 Task: Move email   from Email0080 from folder Inbox to folder Deleted items with a subject Subject0076
Action: Mouse moved to (507, 536)
Screenshot: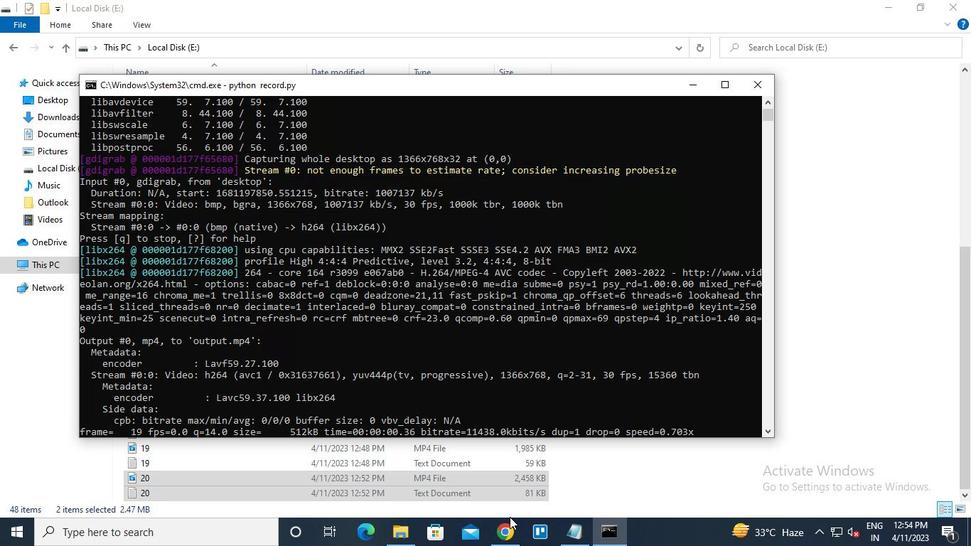 
Action: Mouse pressed left at (507, 536)
Screenshot: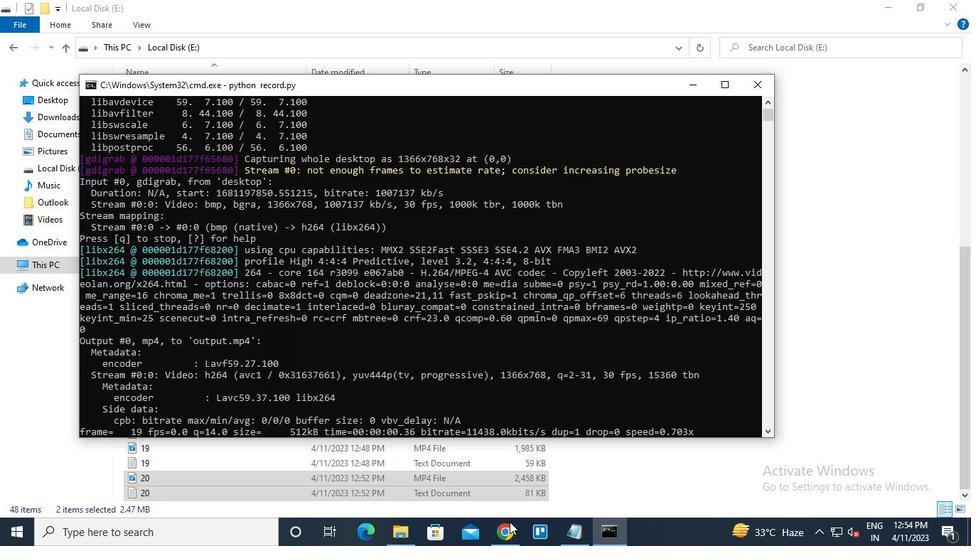 
Action: Mouse moved to (299, 265)
Screenshot: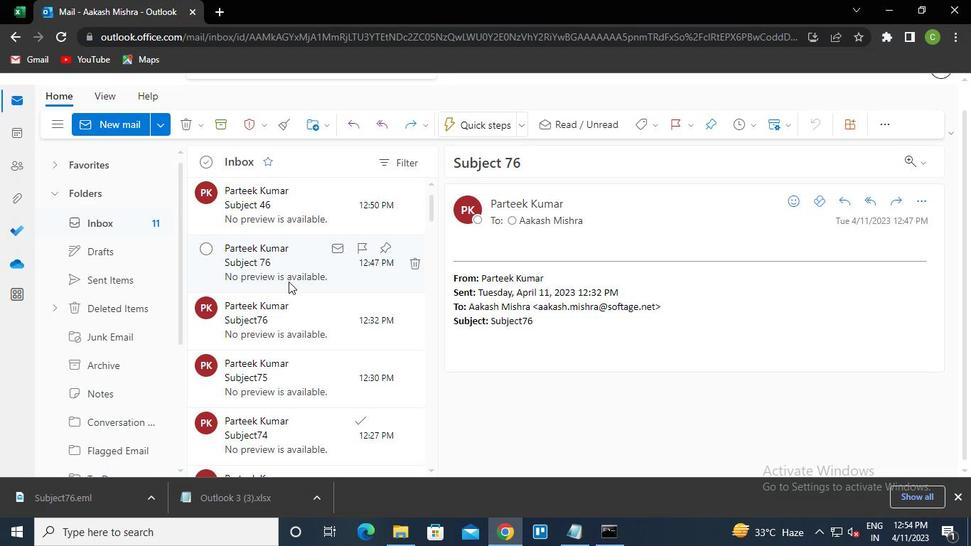 
Action: Mouse pressed left at (299, 265)
Screenshot: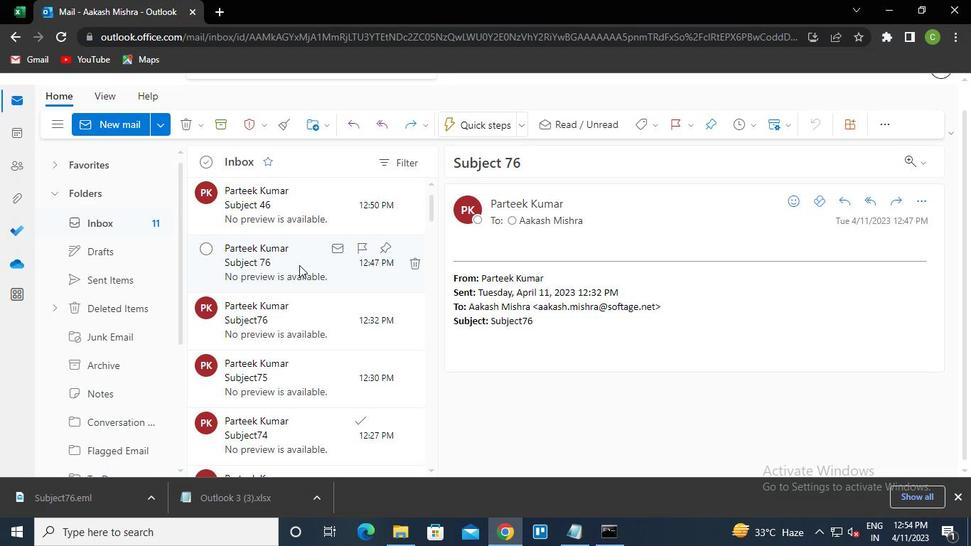 
Action: Mouse pressed right at (299, 265)
Screenshot: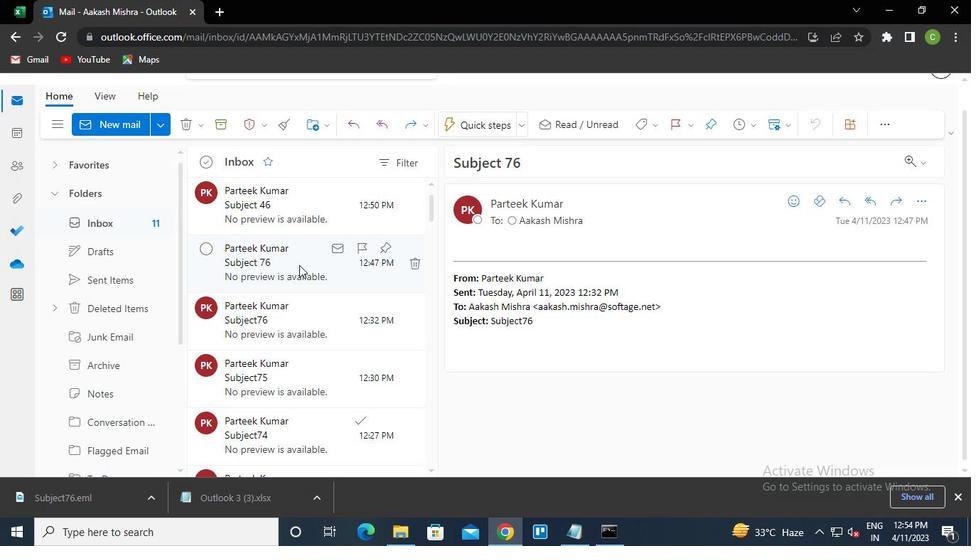 
Action: Mouse moved to (335, 226)
Screenshot: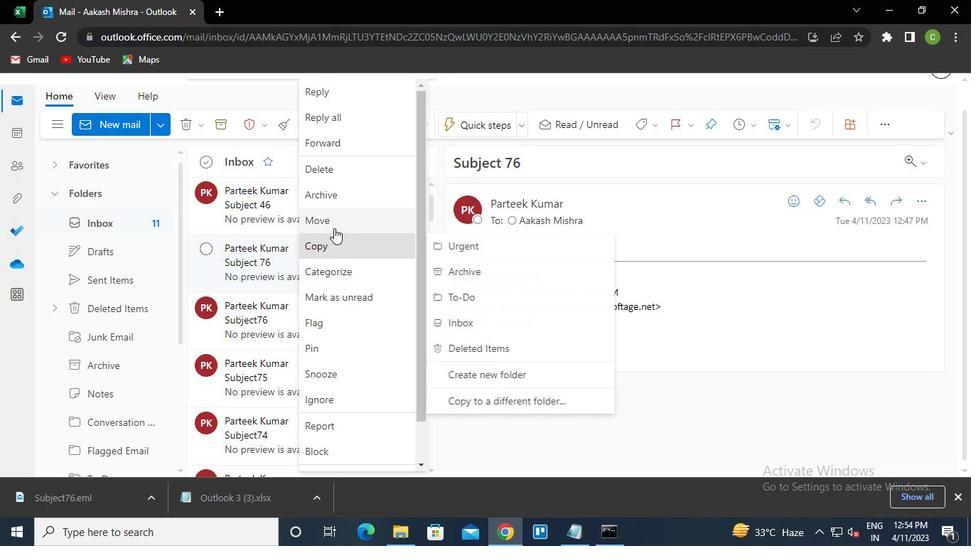 
Action: Mouse pressed left at (335, 226)
Screenshot: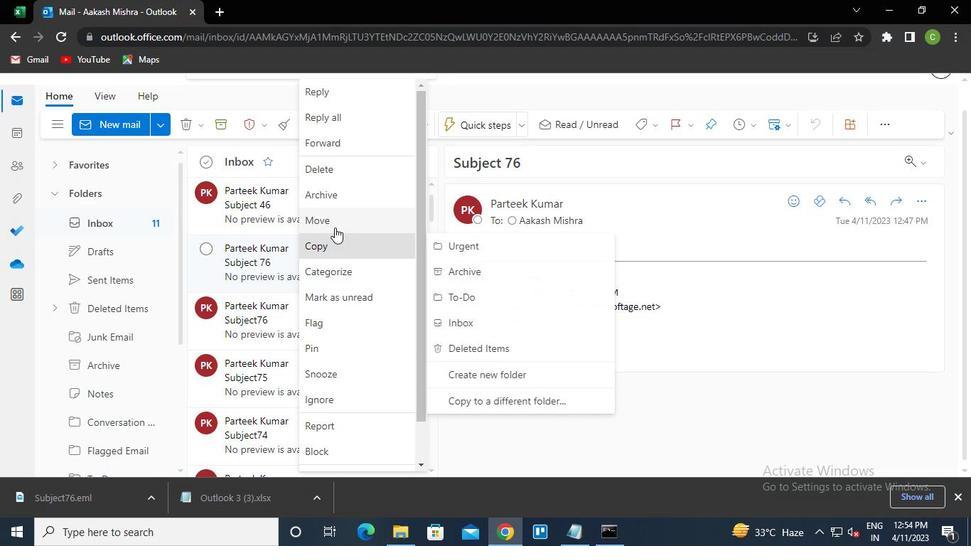 
Action: Mouse moved to (481, 320)
Screenshot: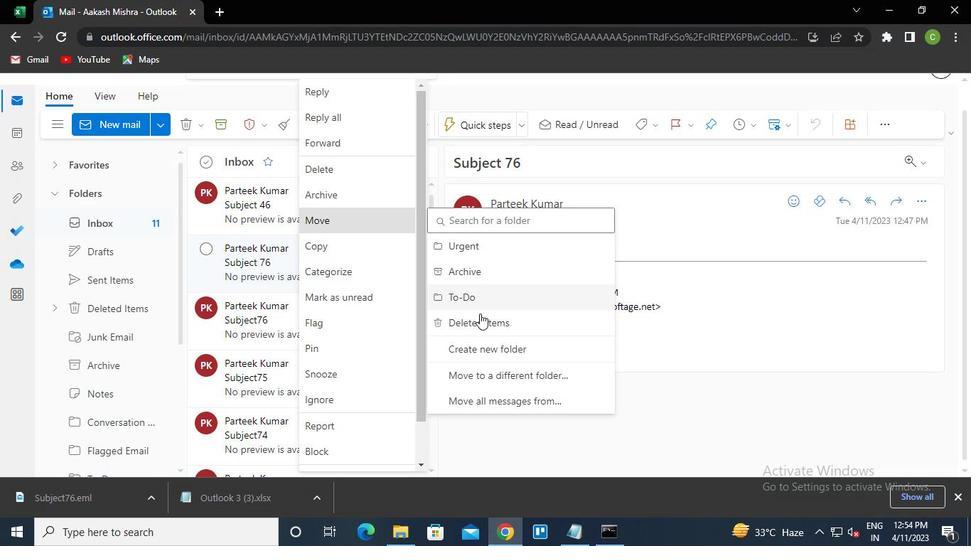 
Action: Mouse pressed left at (481, 320)
Screenshot: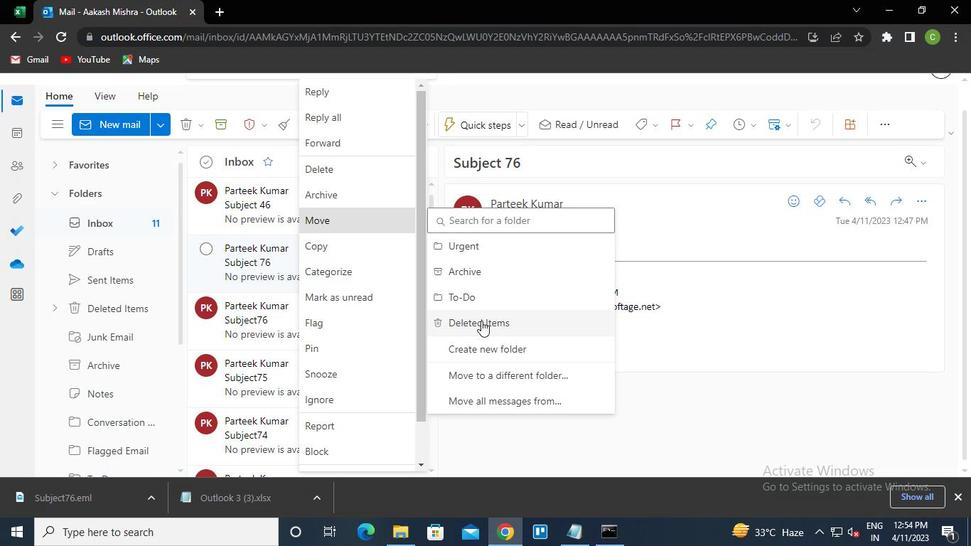 
Action: Mouse moved to (619, 532)
Screenshot: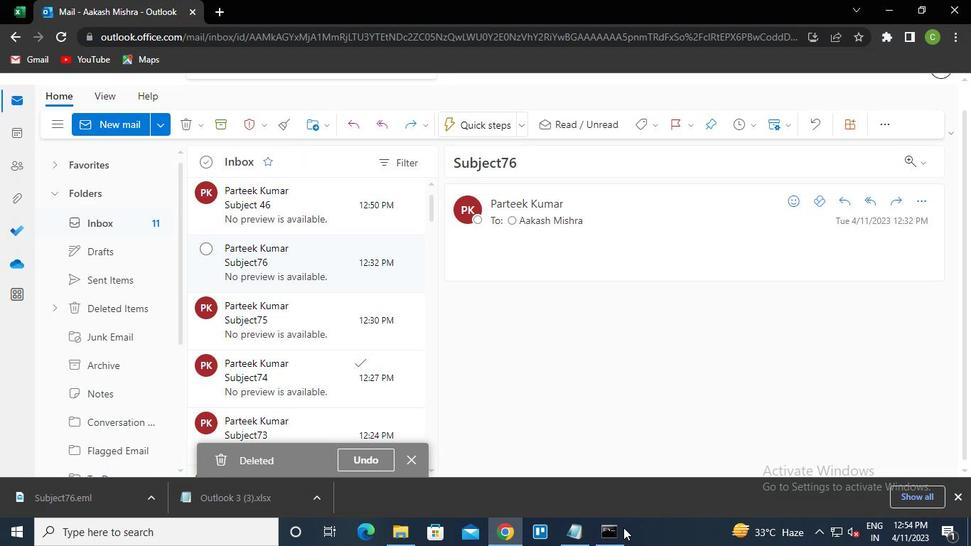 
Action: Mouse pressed left at (619, 532)
Screenshot: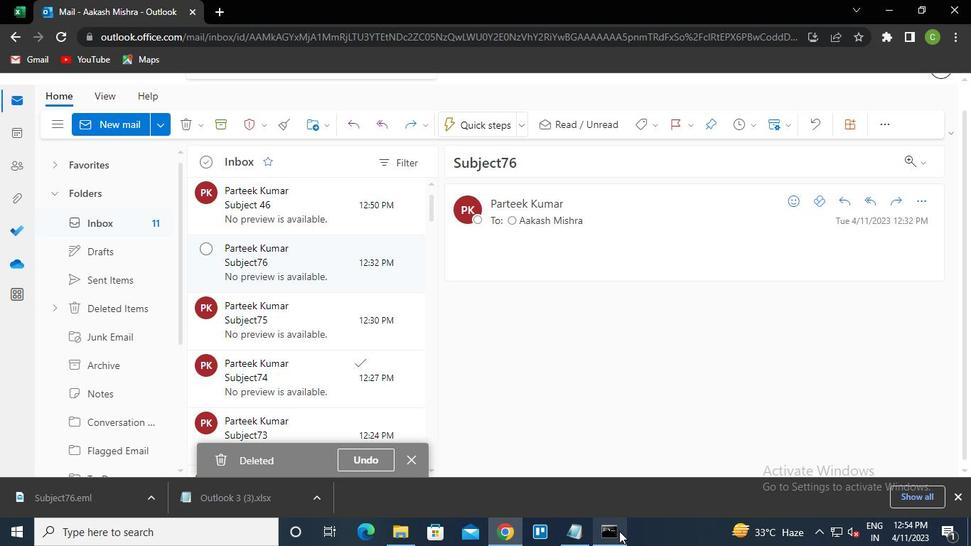 
Action: Mouse moved to (763, 81)
Screenshot: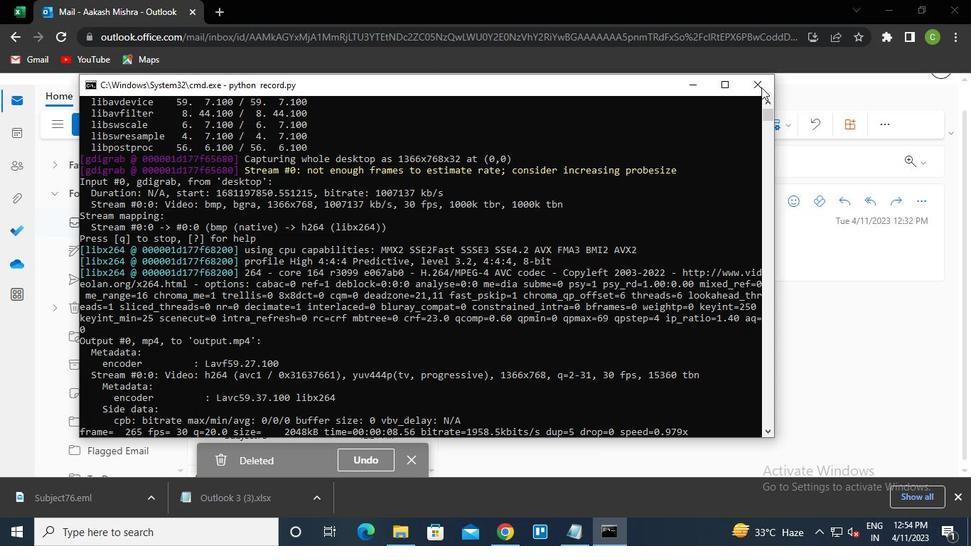 
Action: Mouse pressed left at (763, 81)
Screenshot: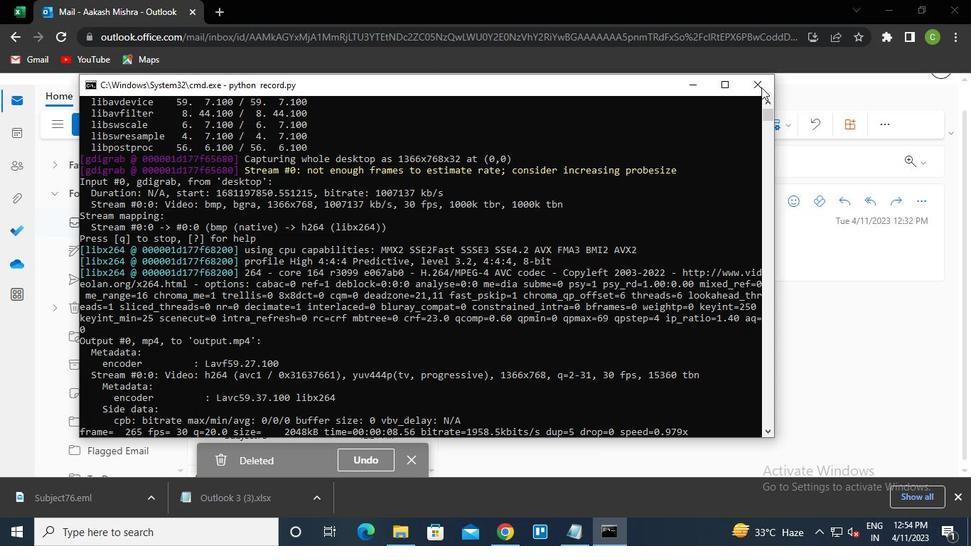 
